 Task: Look for products in the category "Chicken" from the brand "Sprouts".
Action: Mouse moved to (14, 109)
Screenshot: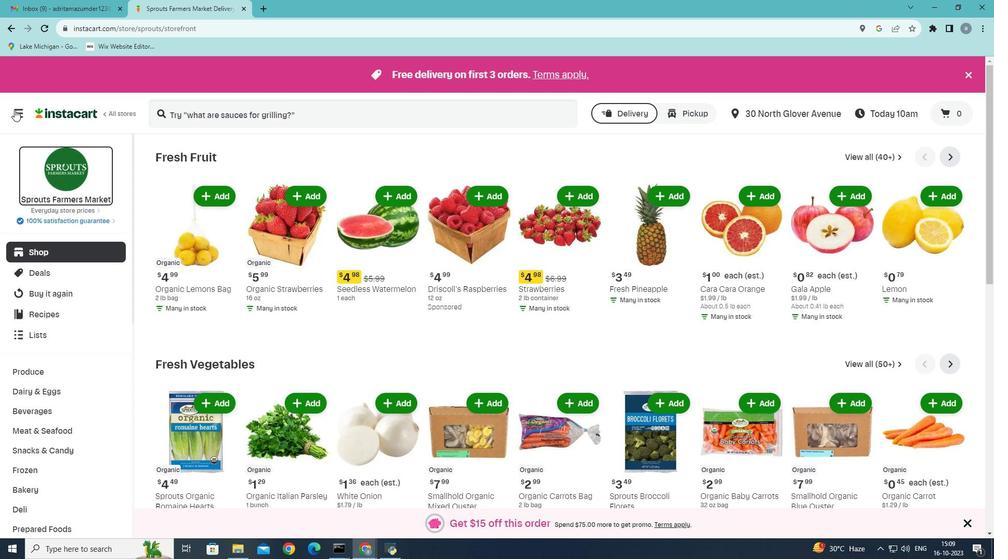 
Action: Mouse pressed left at (14, 109)
Screenshot: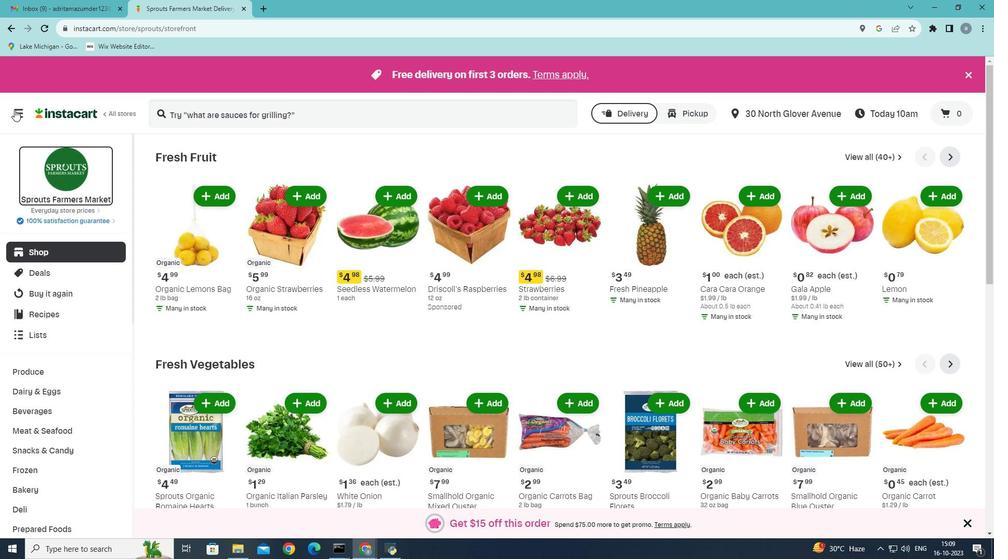
Action: Mouse moved to (40, 301)
Screenshot: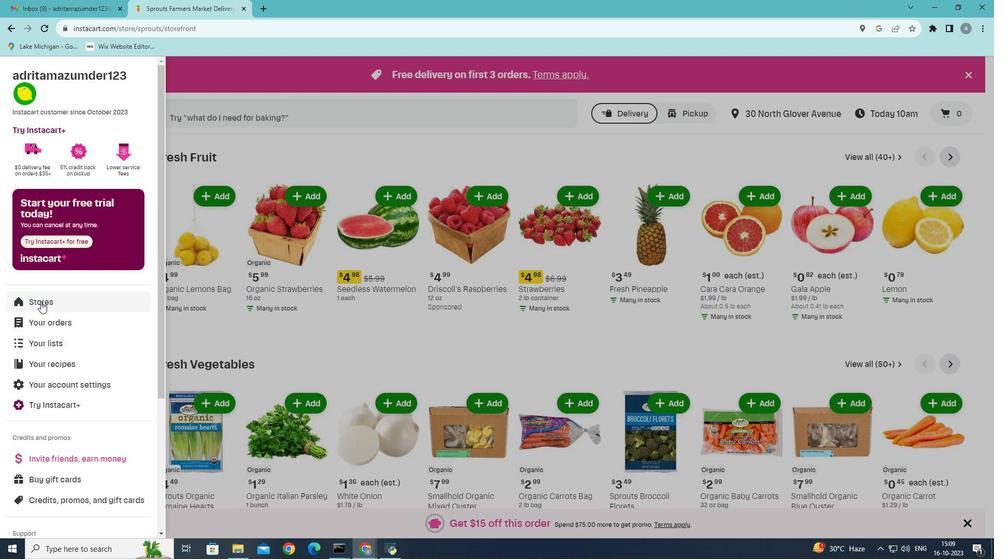 
Action: Mouse pressed left at (40, 301)
Screenshot: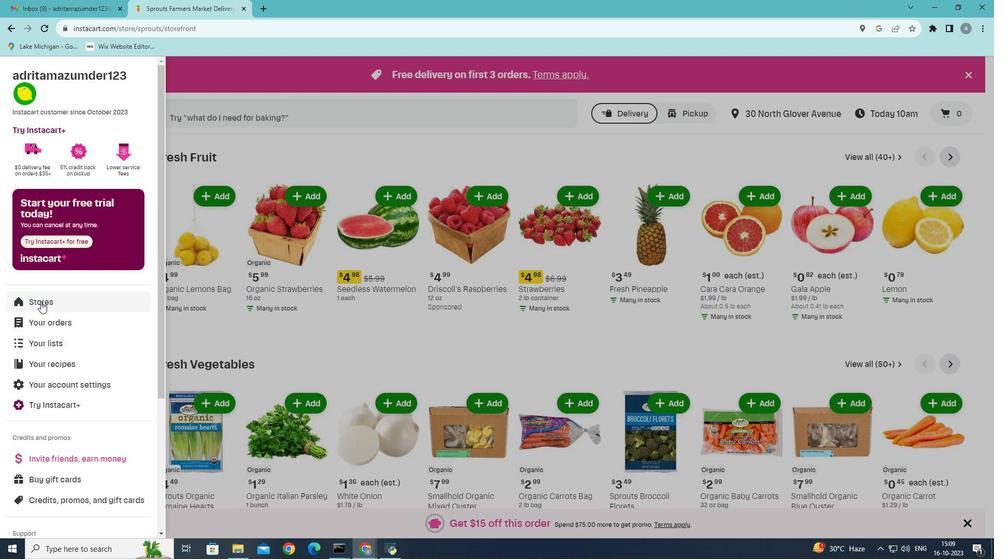 
Action: Mouse moved to (241, 119)
Screenshot: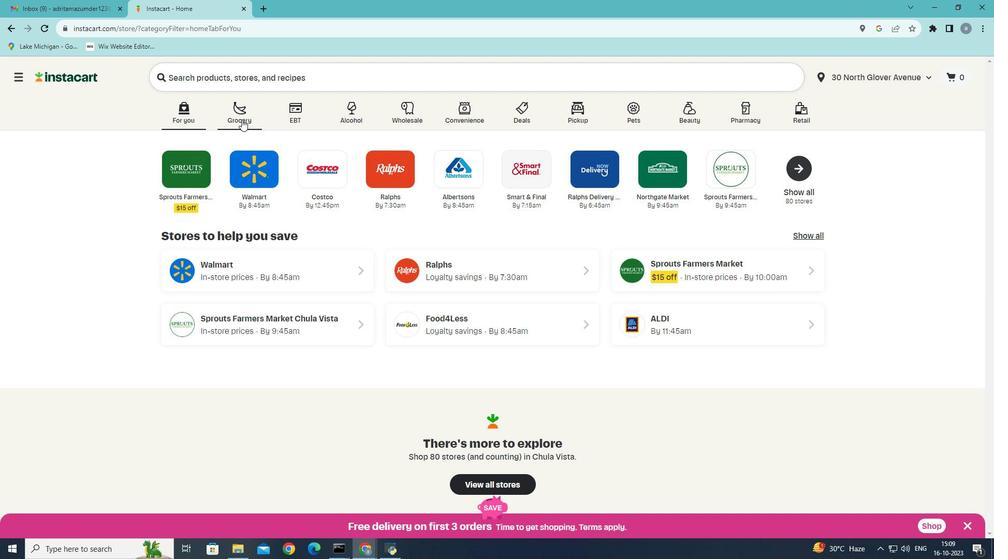 
Action: Mouse pressed left at (241, 119)
Screenshot: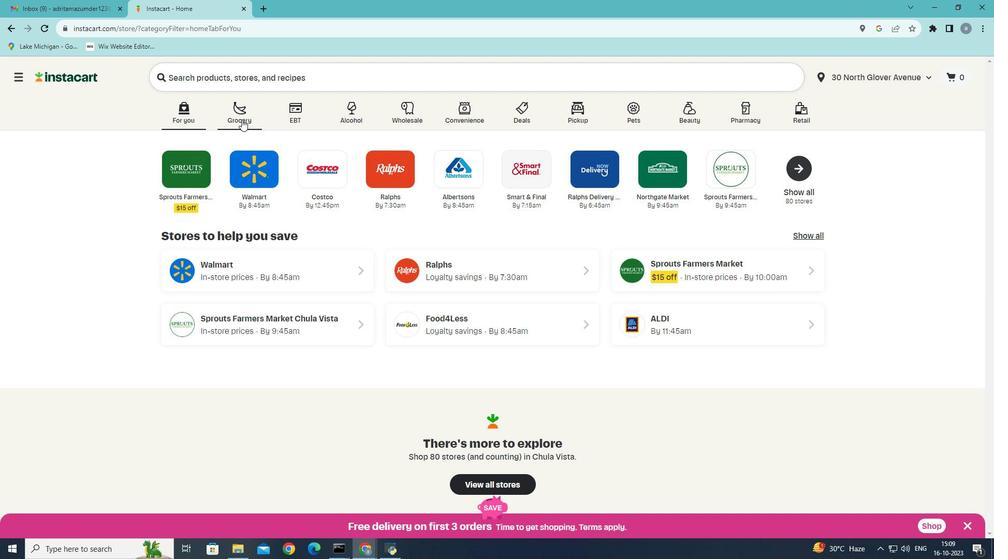 
Action: Mouse moved to (682, 227)
Screenshot: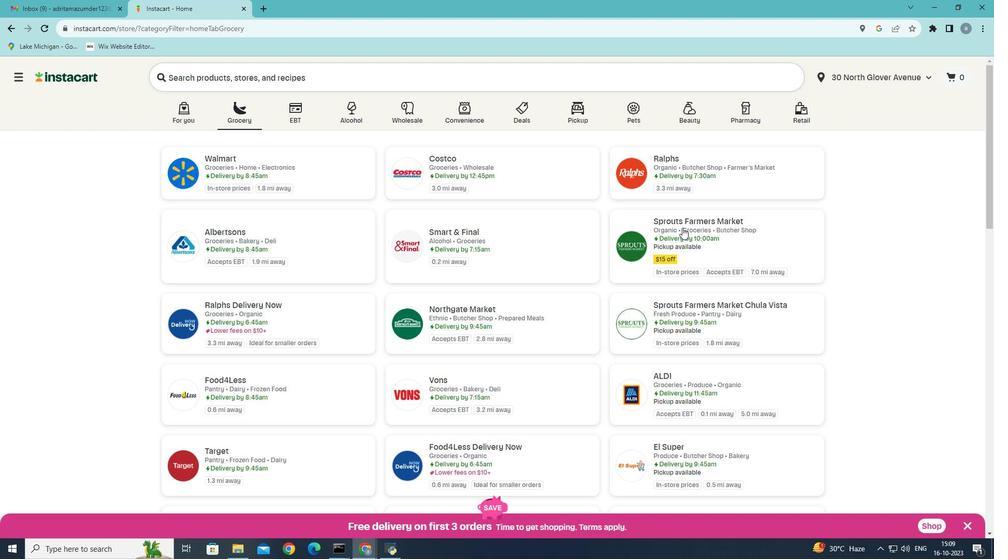 
Action: Mouse pressed left at (682, 227)
Screenshot: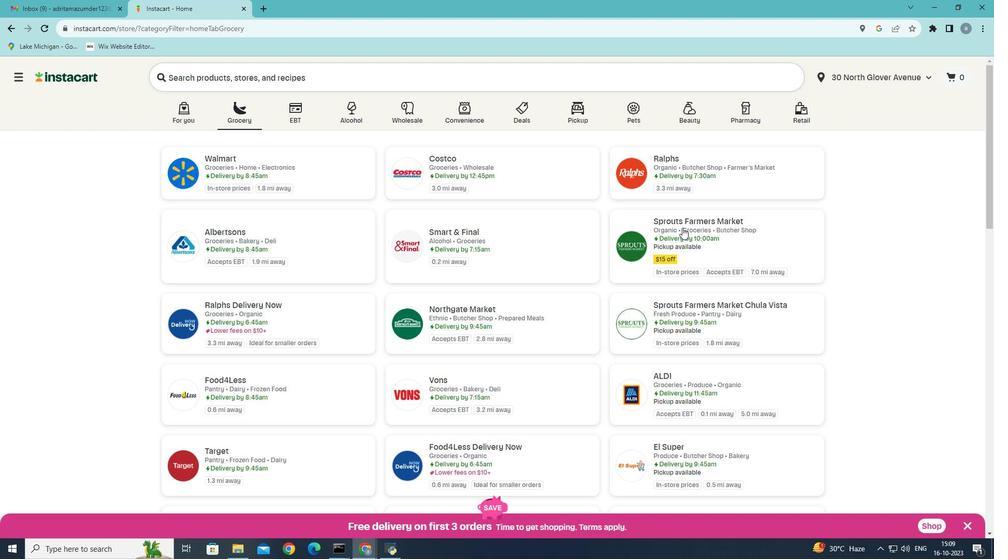 
Action: Mouse moved to (56, 431)
Screenshot: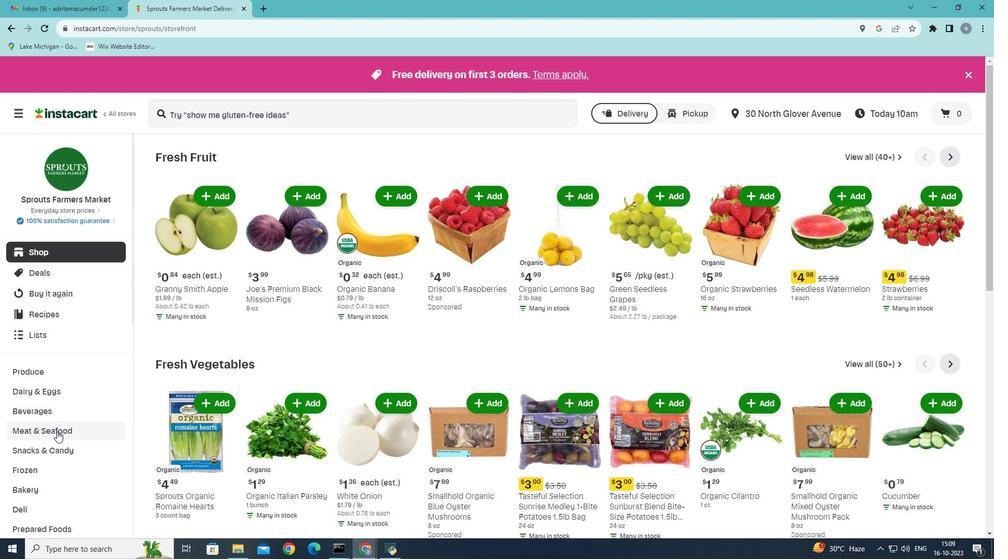 
Action: Mouse pressed left at (56, 431)
Screenshot: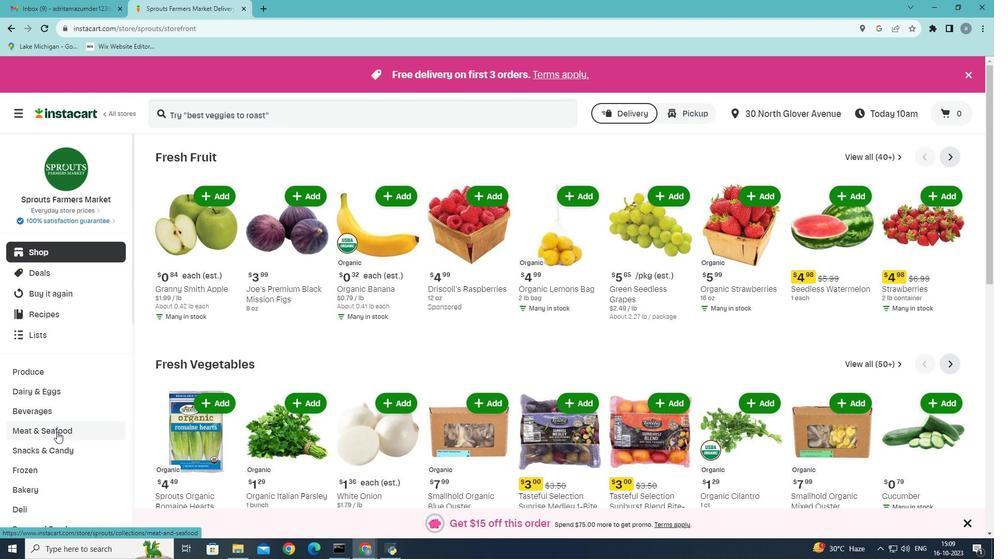 
Action: Mouse moved to (262, 180)
Screenshot: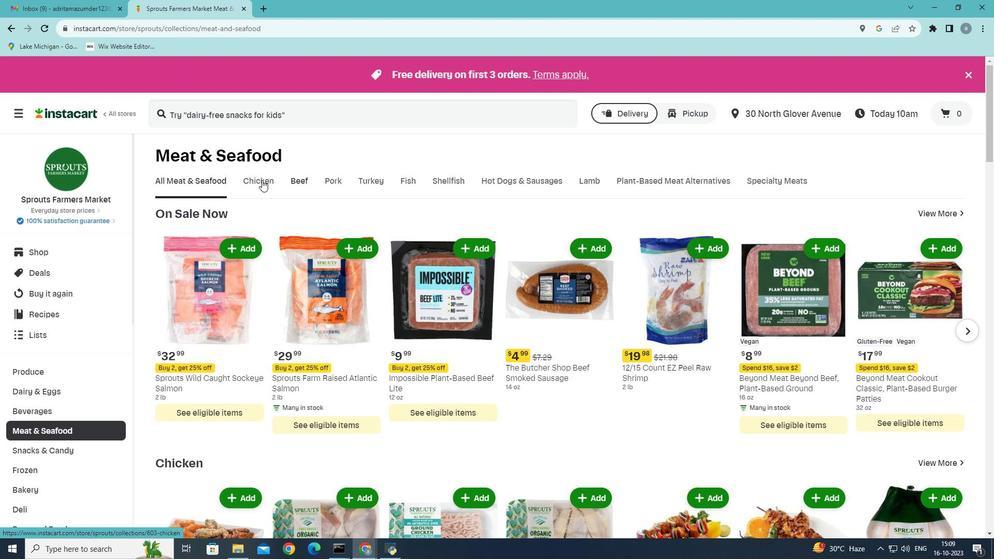 
Action: Mouse pressed left at (262, 180)
Screenshot: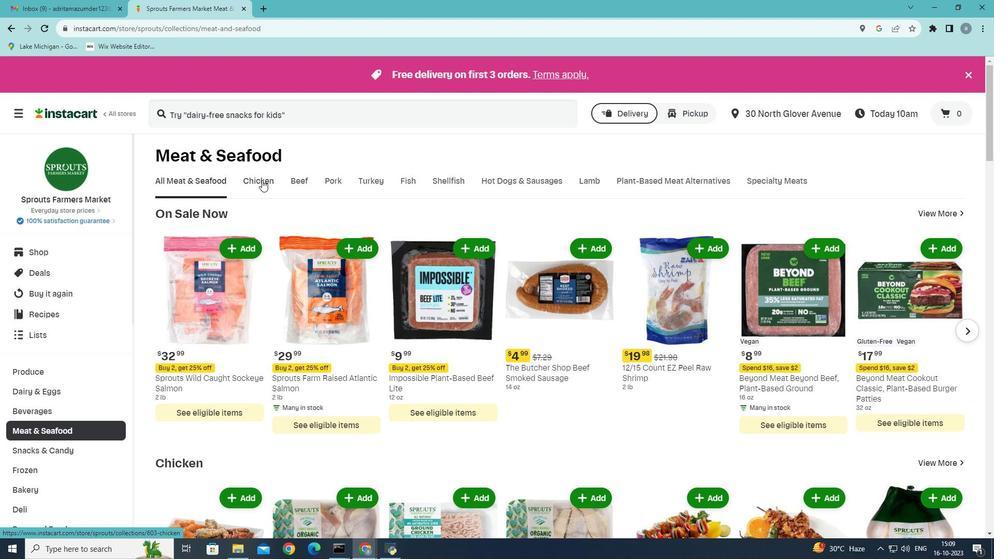 
Action: Mouse moved to (236, 226)
Screenshot: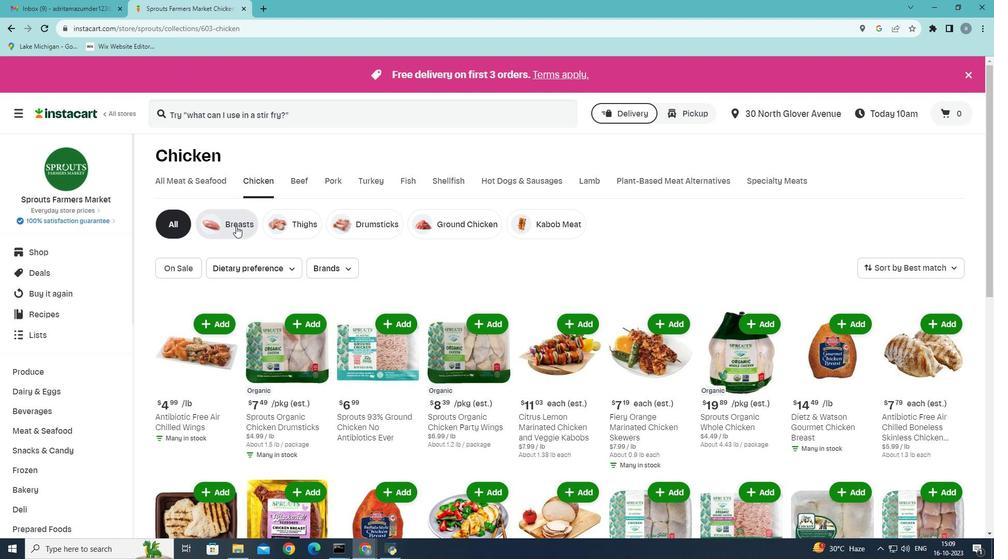 
Action: Mouse pressed left at (236, 226)
Screenshot: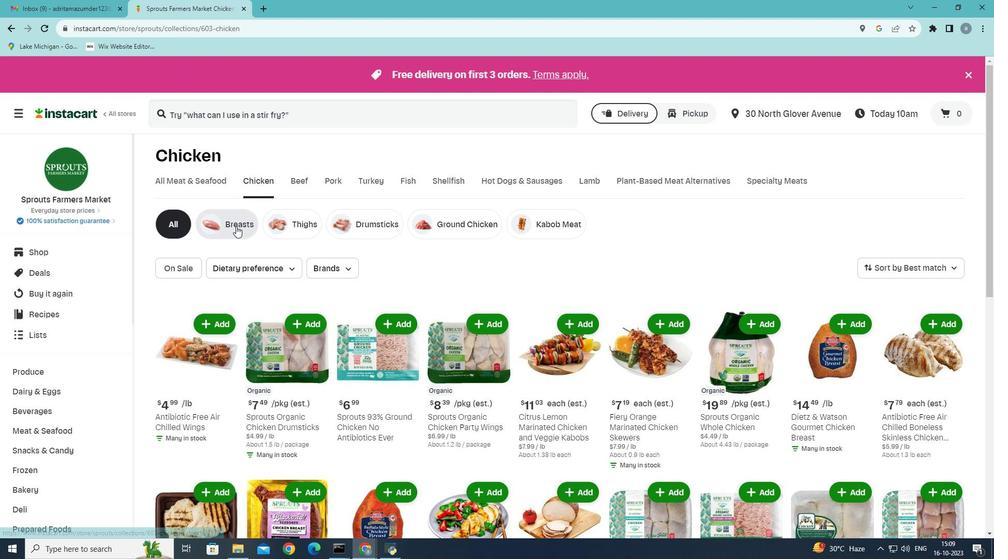
Action: Mouse moved to (347, 270)
Screenshot: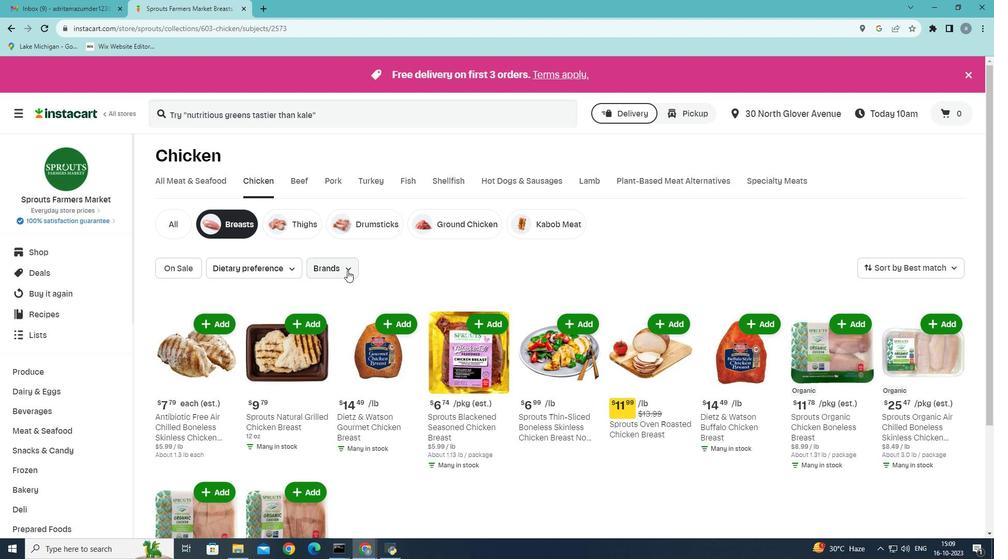
Action: Mouse pressed left at (347, 270)
Screenshot: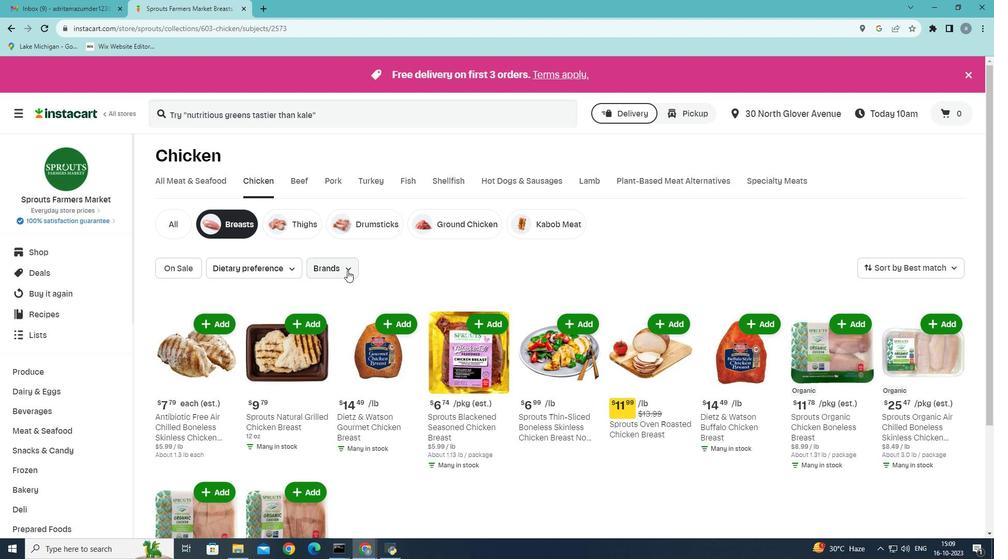 
Action: Mouse moved to (327, 329)
Screenshot: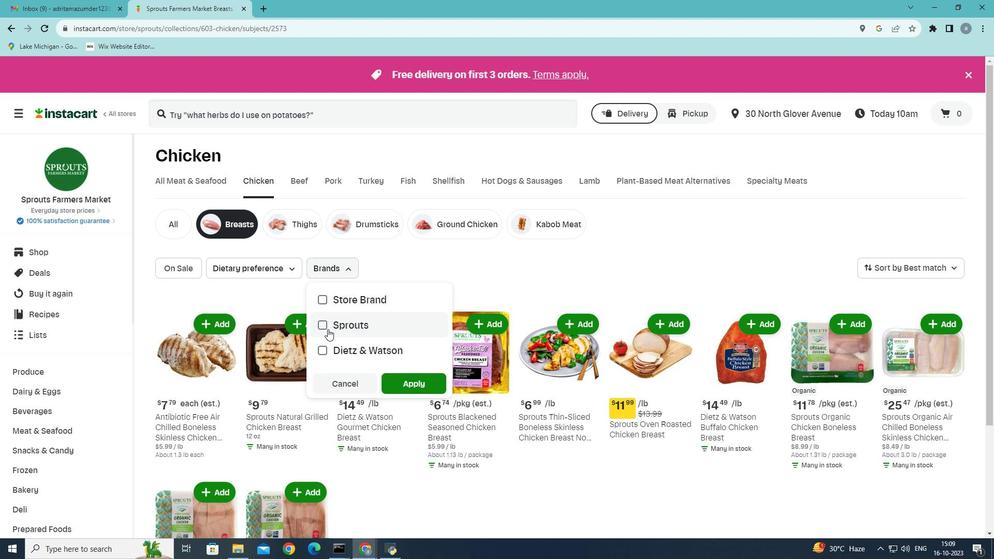 
Action: Mouse pressed left at (327, 329)
Screenshot: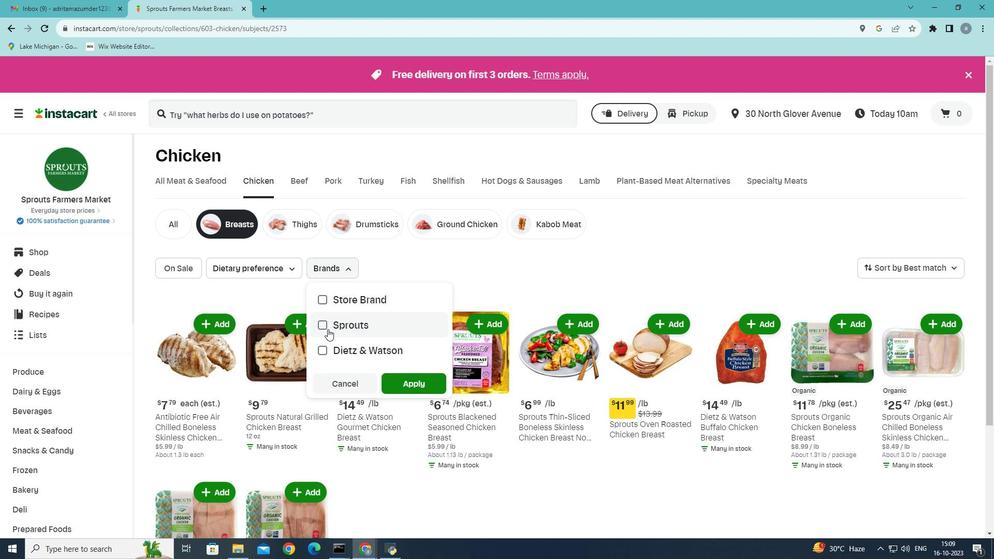 
Action: Mouse moved to (416, 382)
Screenshot: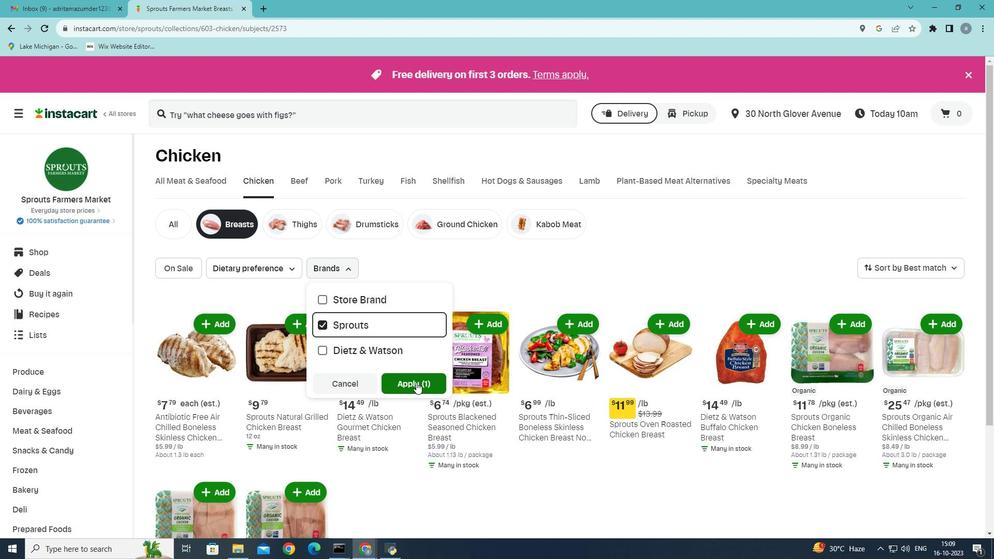 
Action: Mouse pressed left at (416, 382)
Screenshot: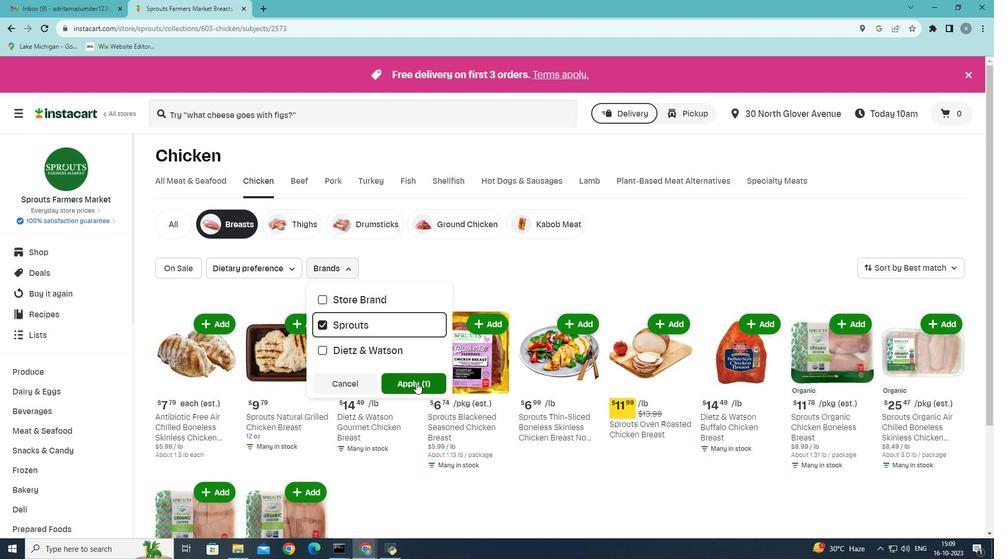 
Action: Mouse moved to (408, 378)
Screenshot: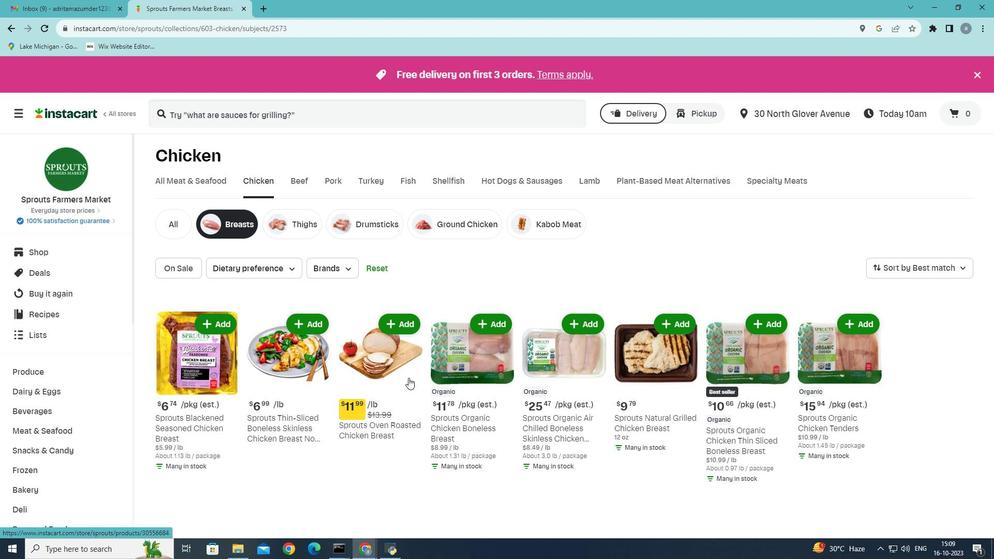 
